 Task: Add Attachment from Google Drive to Card Card0000000339 in Board Board0000000085 in Workspace WS0000000029 in Trello. Add Cover Orange to Card Card0000000339 in Board Board0000000085 in Workspace WS0000000029 in Trello. Add "Add Label …" with "Title" Title0000000339 to Button Button0000000339 to Card Card0000000339 in Board Board0000000085 in Workspace WS0000000029 in Trello. Add Description DS0000000339 to Card Card0000000339 in Board Board0000000085 in Workspace WS0000000029 in Trello. Add Comment CM0000000339 to Card Card0000000339 in Board Board0000000085 in Workspace WS0000000029 in Trello
Action: Mouse moved to (83, 291)
Screenshot: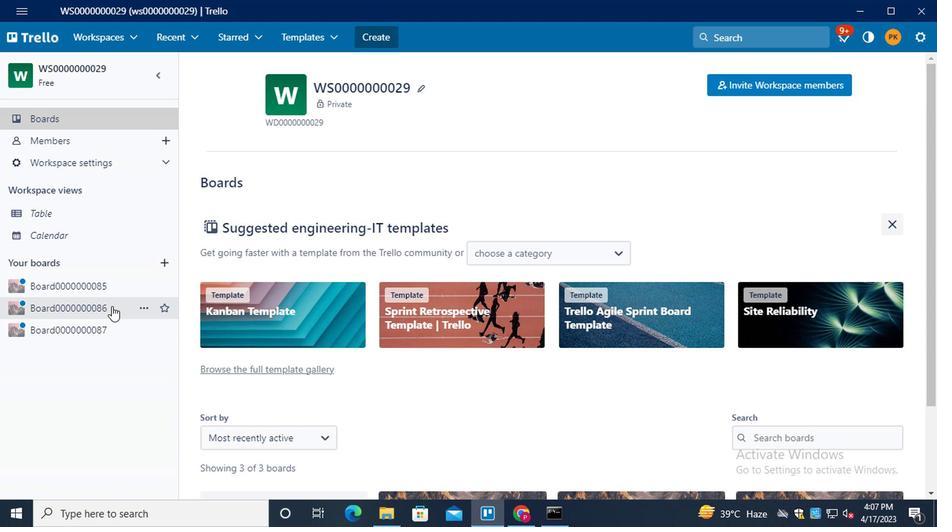 
Action: Mouse pressed left at (83, 291)
Screenshot: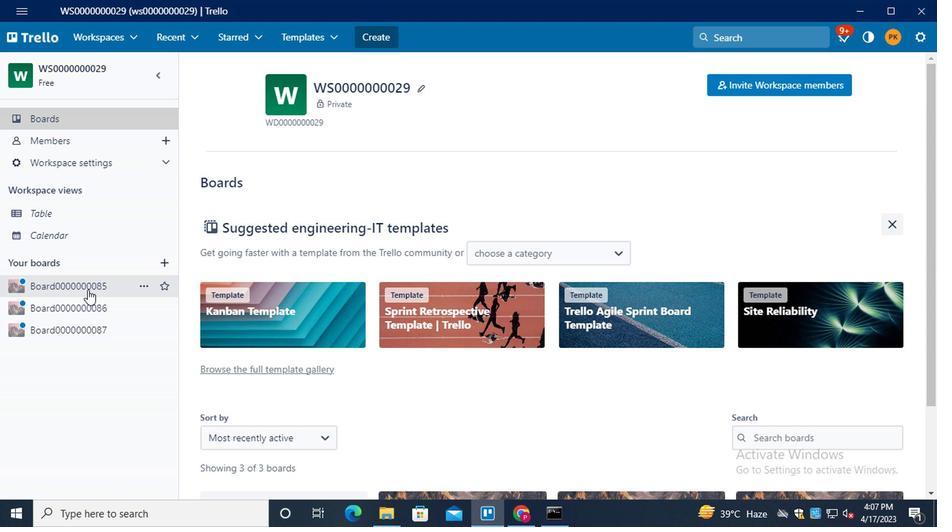 
Action: Mouse moved to (272, 392)
Screenshot: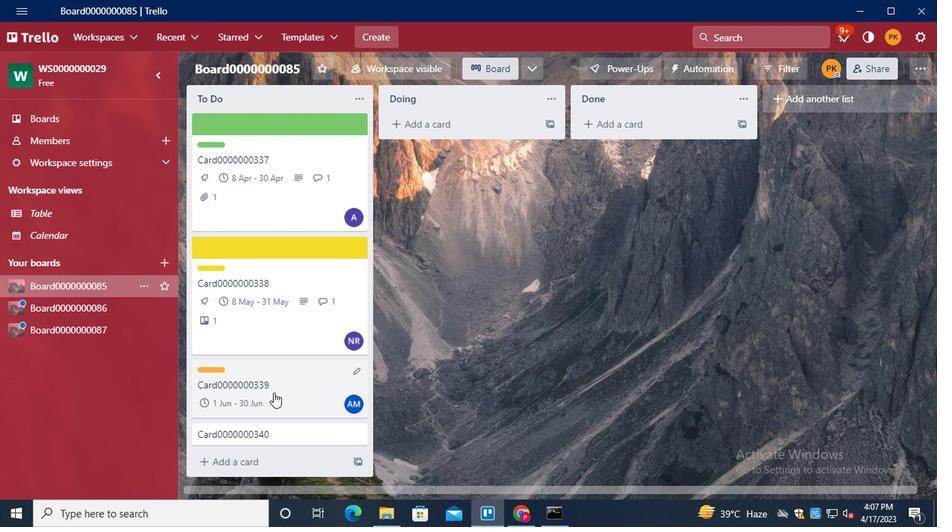 
Action: Mouse pressed left at (272, 392)
Screenshot: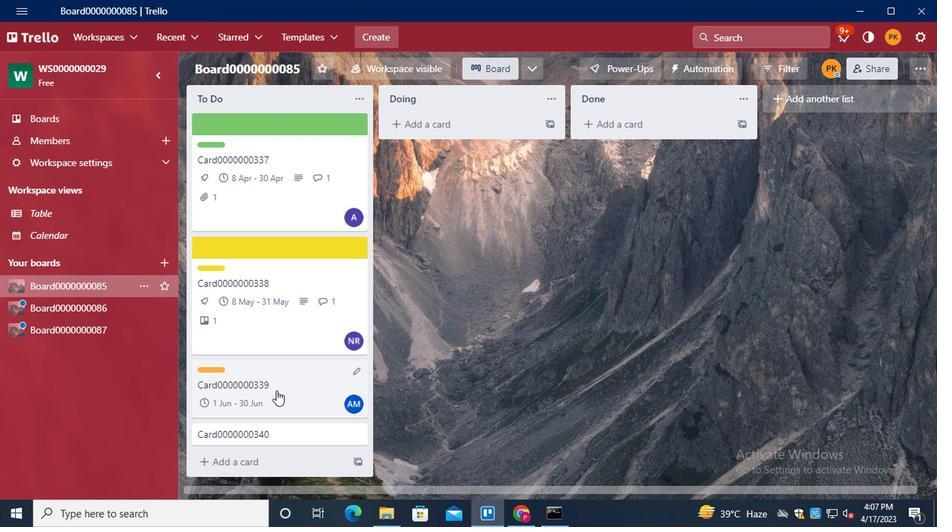 
Action: Mouse moved to (620, 243)
Screenshot: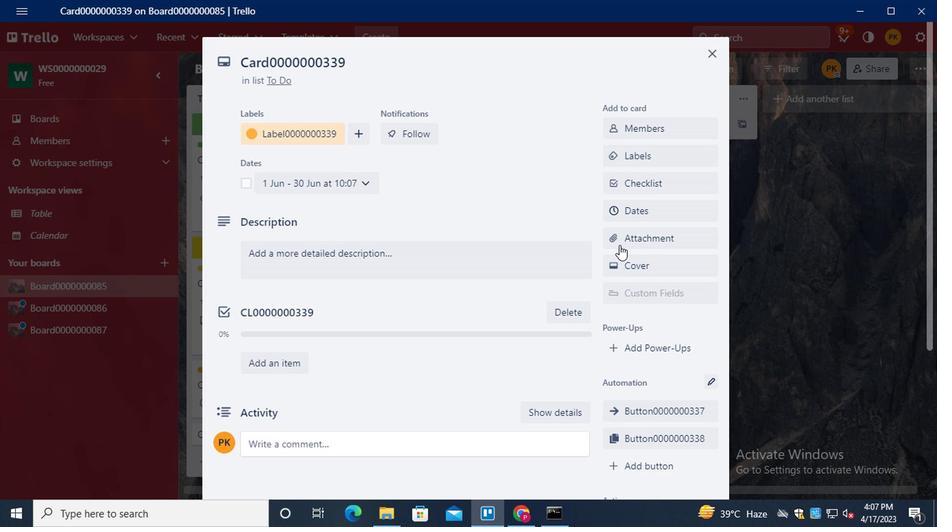 
Action: Mouse pressed left at (620, 243)
Screenshot: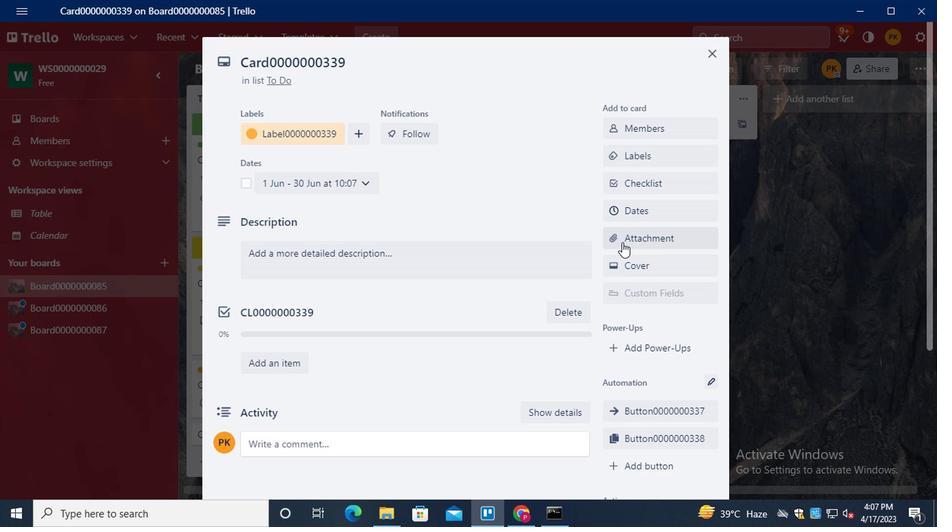 
Action: Mouse moved to (650, 167)
Screenshot: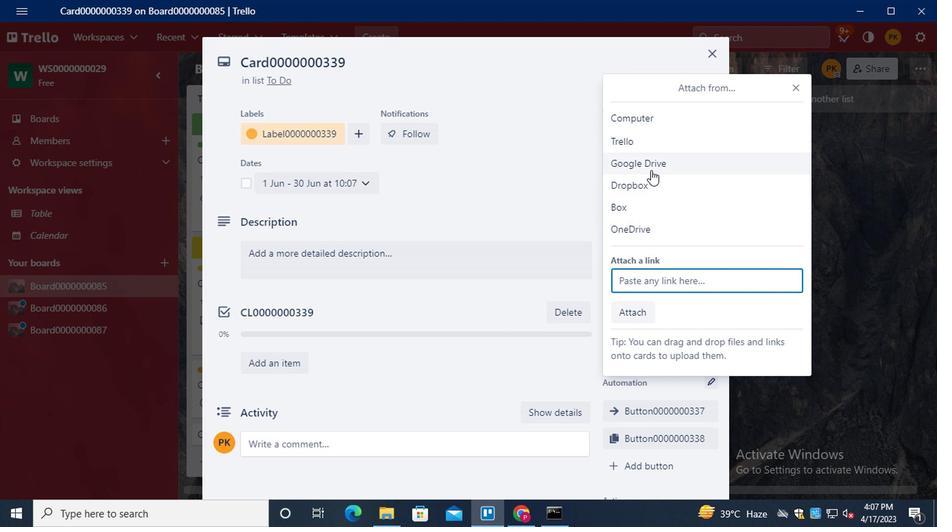 
Action: Mouse pressed left at (650, 167)
Screenshot: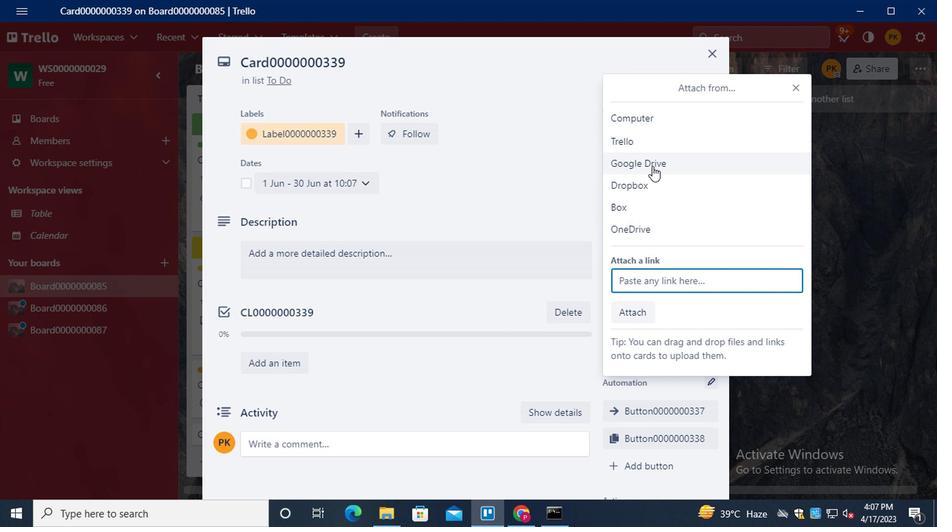 
Action: Mouse moved to (465, 300)
Screenshot: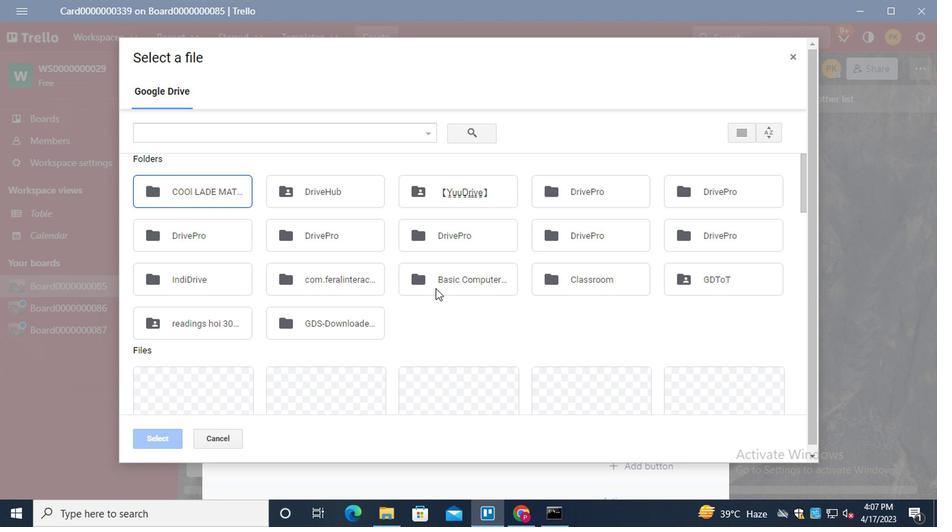 
Action: Mouse scrolled (465, 299) with delta (0, 0)
Screenshot: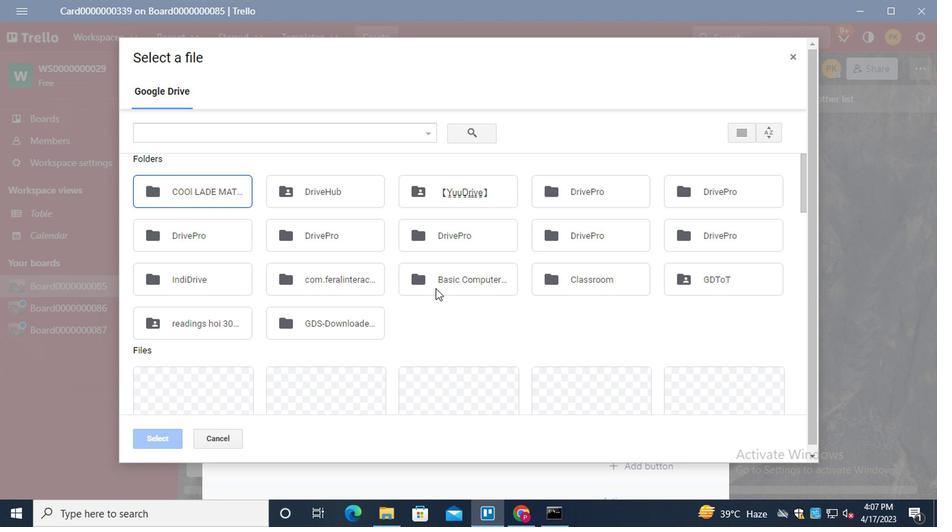 
Action: Mouse moved to (482, 308)
Screenshot: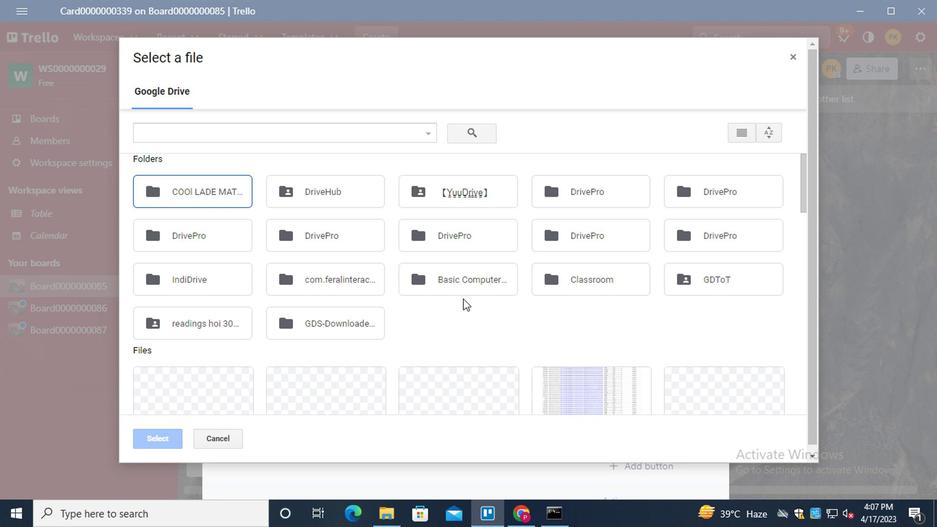 
Action: Mouse scrolled (482, 307) with delta (0, 0)
Screenshot: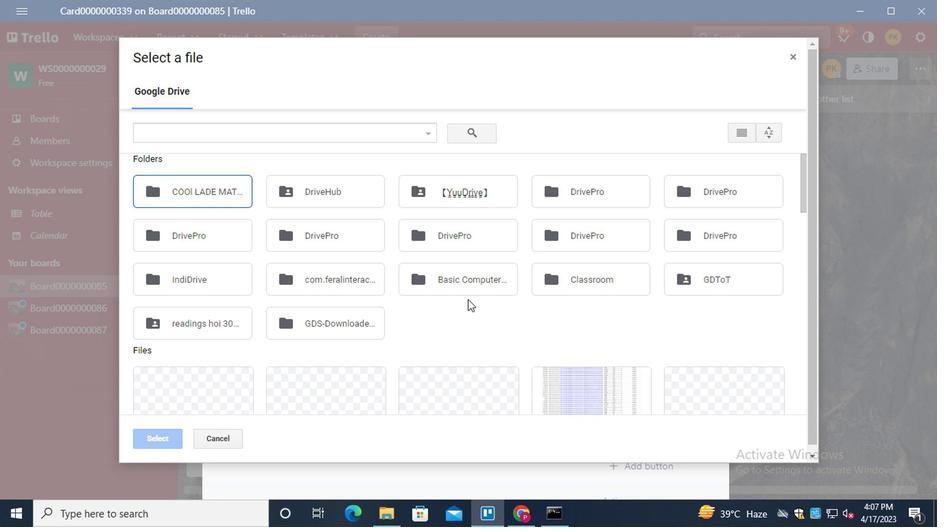 
Action: Mouse moved to (485, 311)
Screenshot: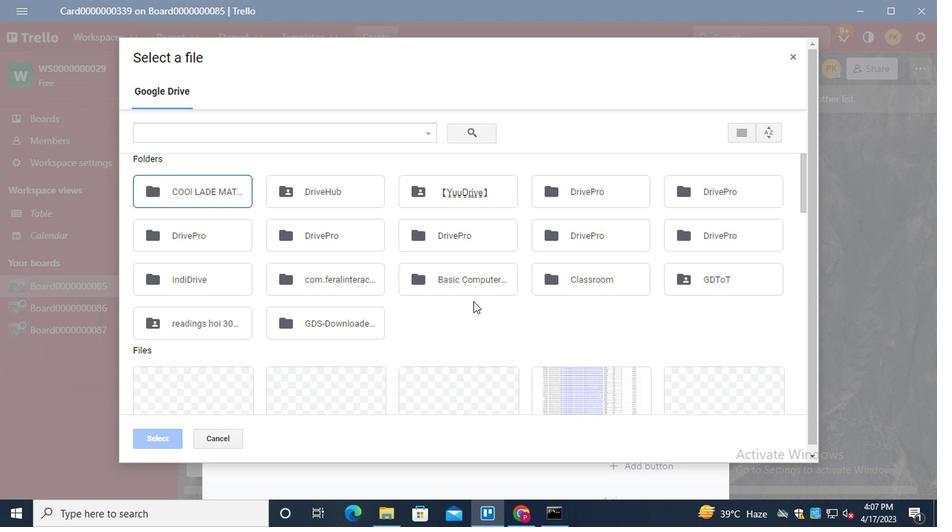 
Action: Mouse scrolled (485, 310) with delta (0, 0)
Screenshot: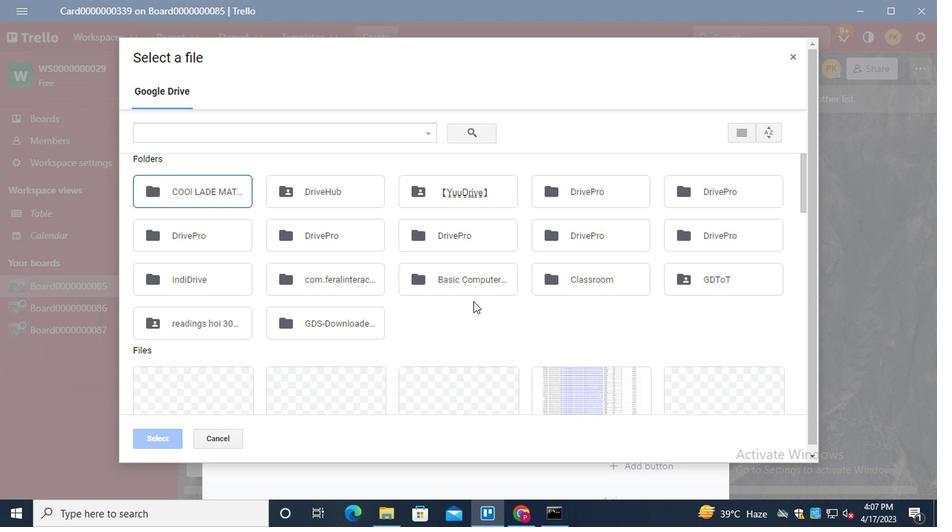 
Action: Mouse moved to (491, 314)
Screenshot: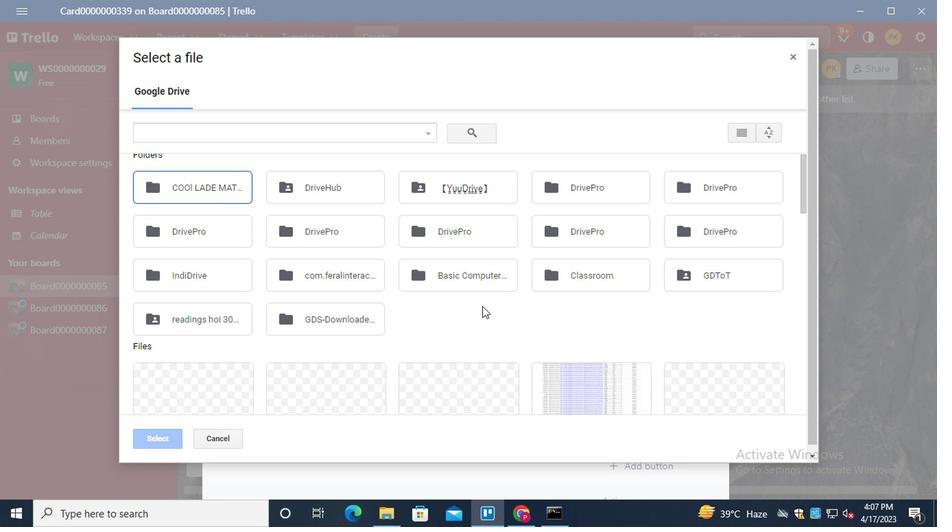 
Action: Mouse scrolled (491, 314) with delta (0, 0)
Screenshot: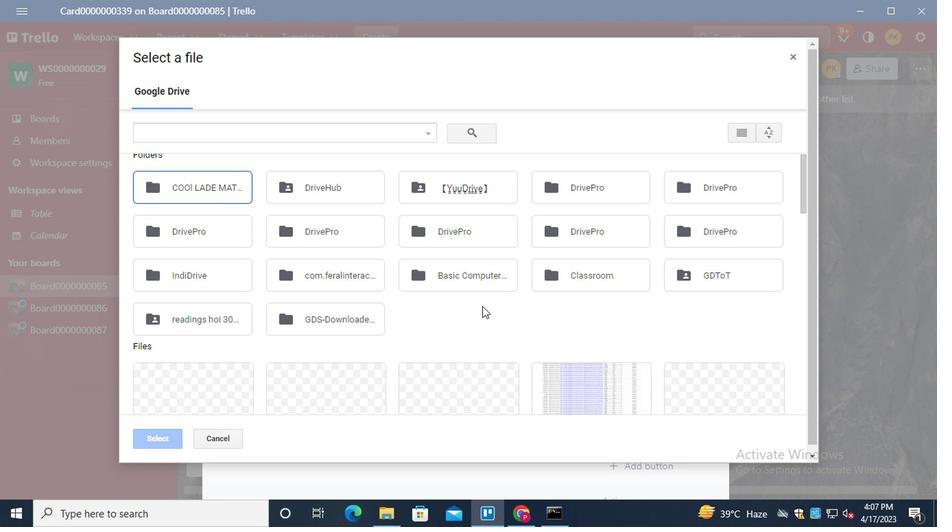 
Action: Mouse moved to (711, 333)
Screenshot: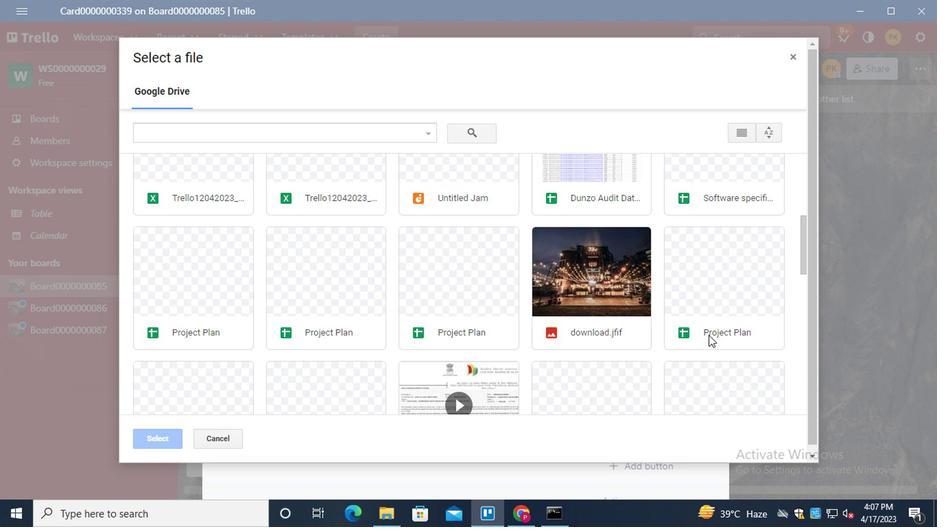 
Action: Mouse pressed left at (711, 333)
Screenshot: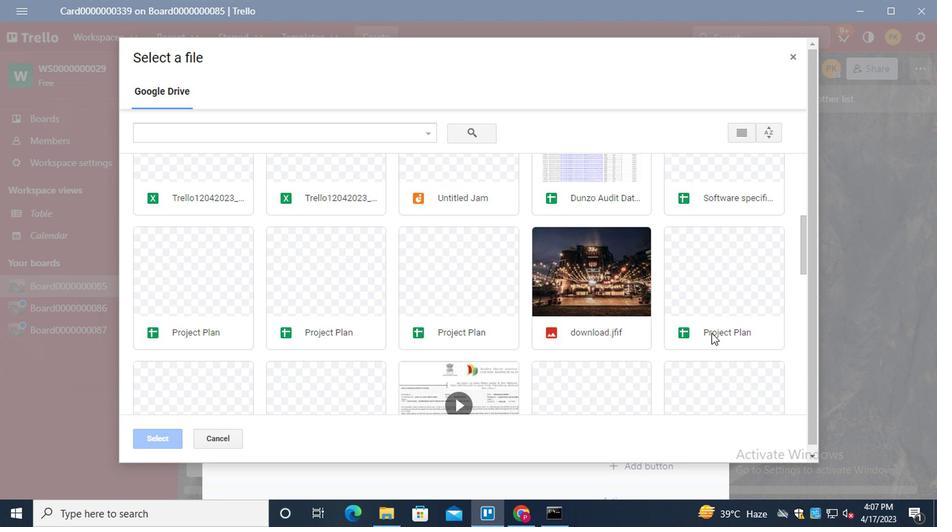 
Action: Mouse moved to (148, 439)
Screenshot: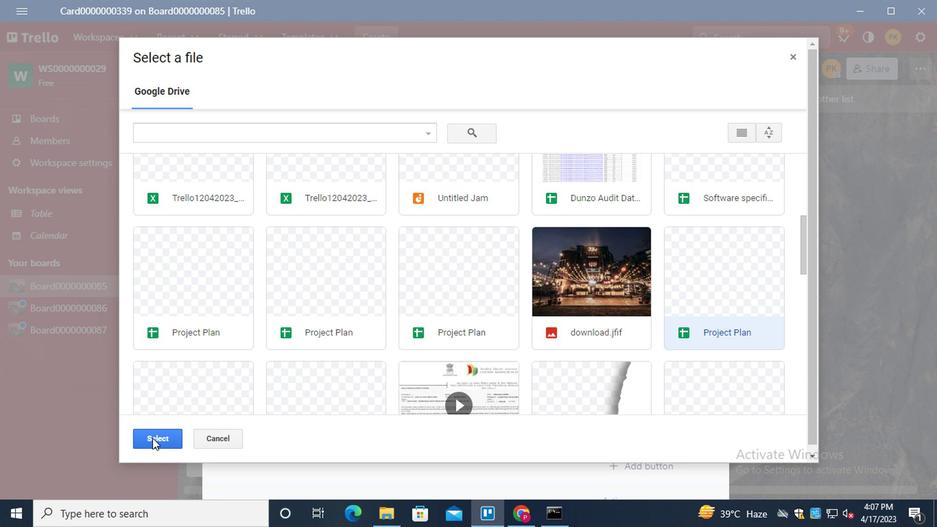 
Action: Mouse pressed left at (148, 439)
Screenshot: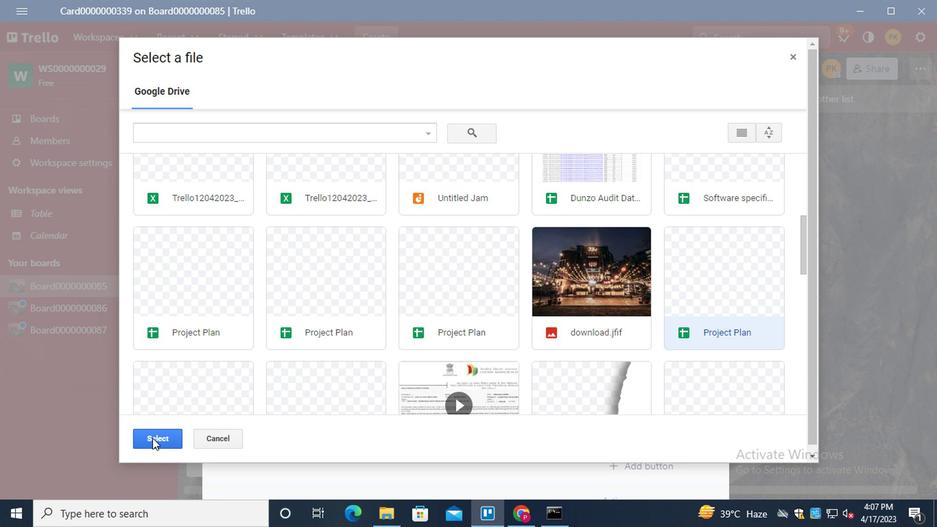 
Action: Mouse moved to (637, 269)
Screenshot: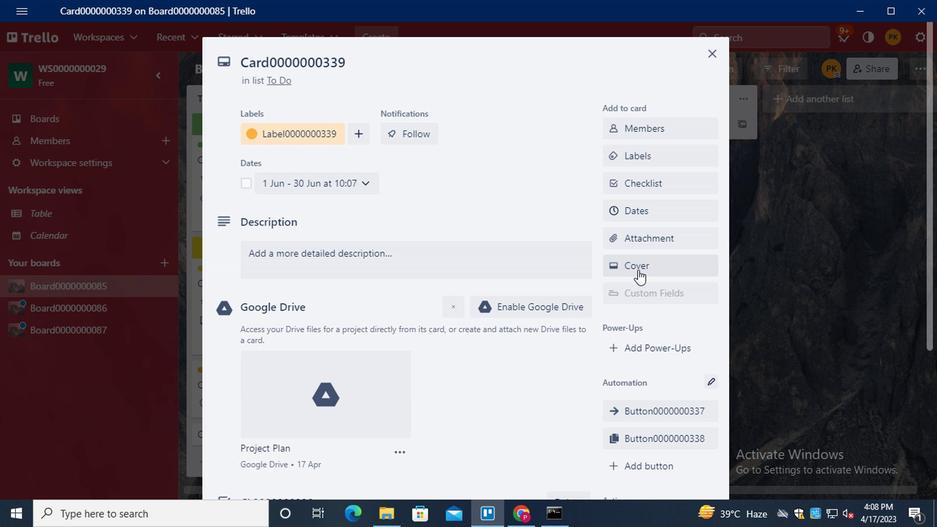 
Action: Mouse pressed left at (637, 269)
Screenshot: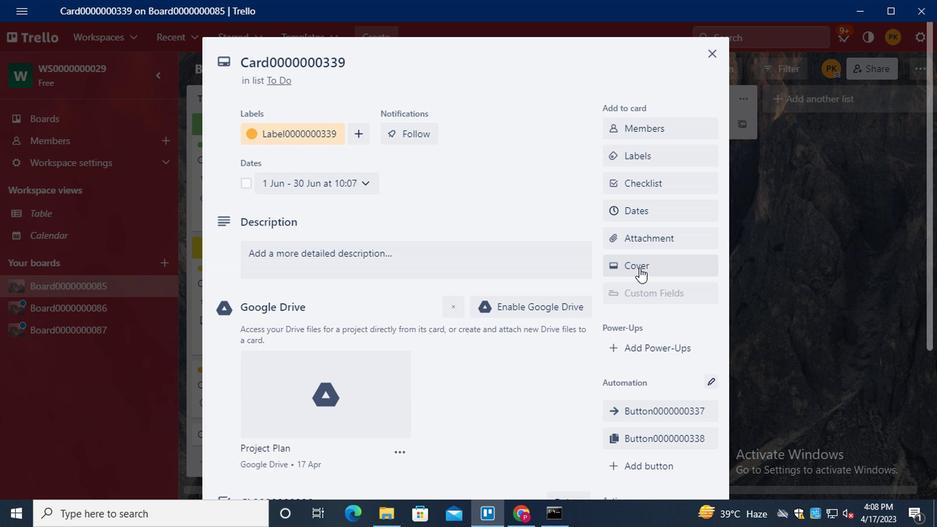 
Action: Mouse moved to (719, 226)
Screenshot: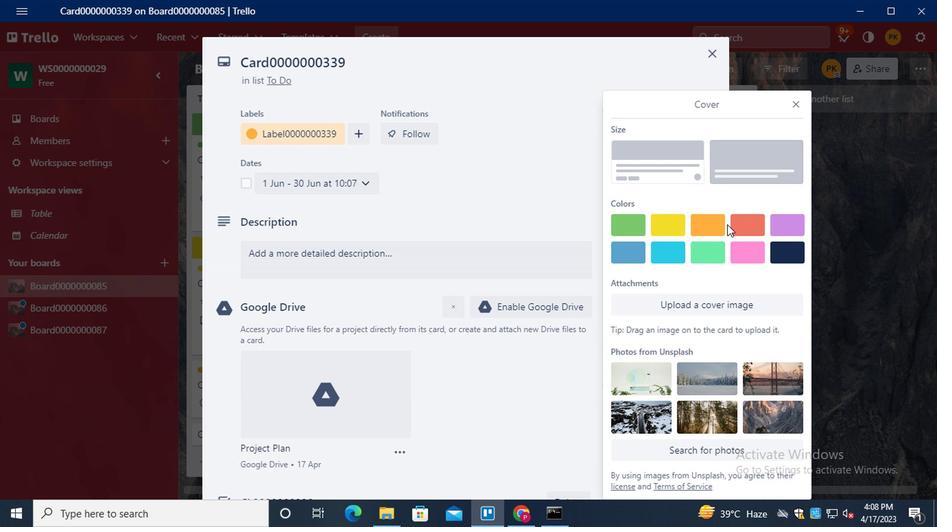
Action: Mouse pressed left at (719, 226)
Screenshot: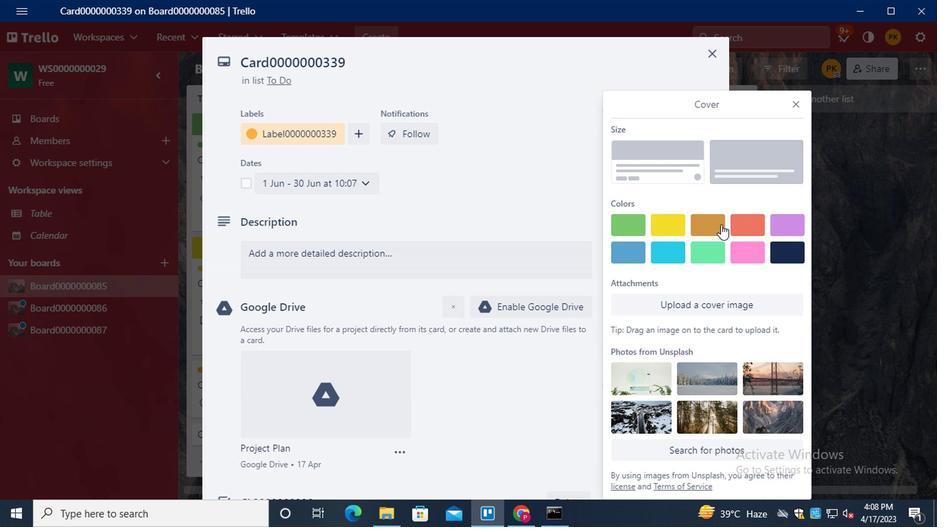 
Action: Mouse moved to (793, 81)
Screenshot: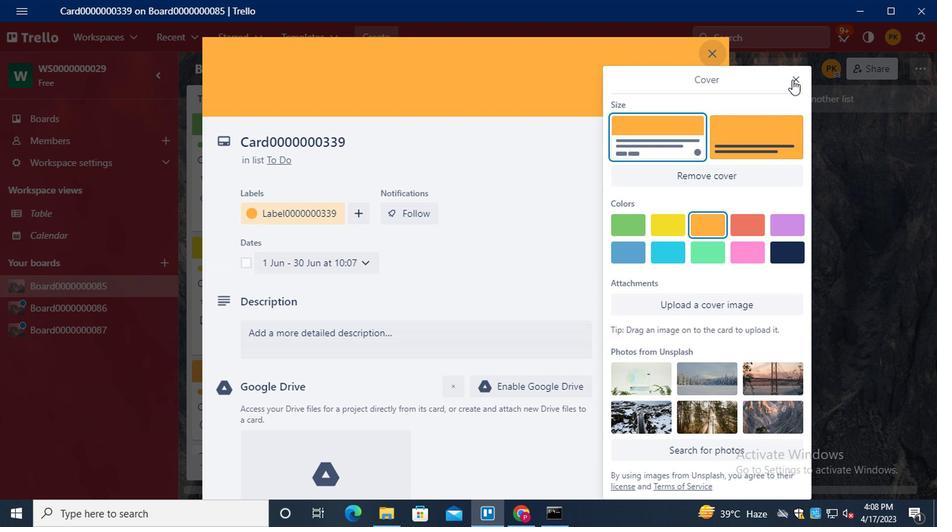 
Action: Mouse pressed left at (793, 81)
Screenshot: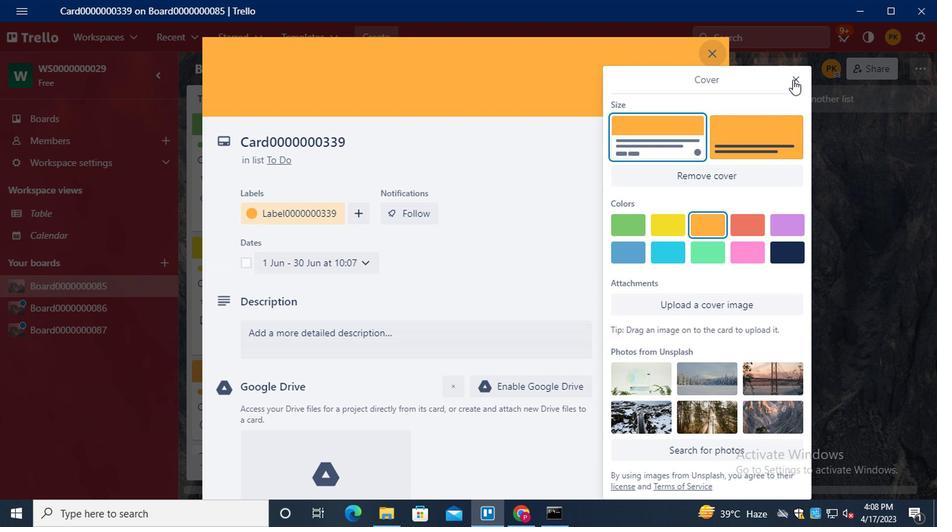 
Action: Mouse moved to (660, 306)
Screenshot: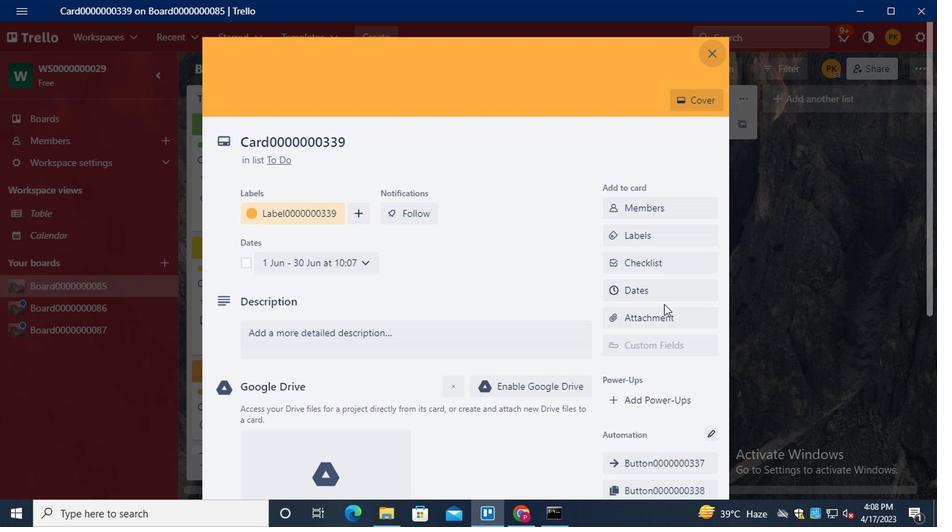 
Action: Mouse scrolled (660, 306) with delta (0, 0)
Screenshot: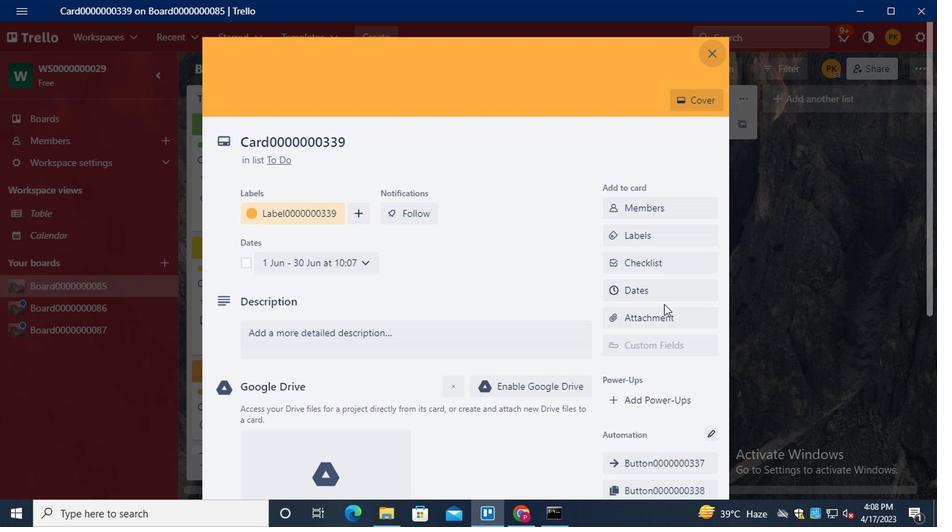 
Action: Mouse scrolled (660, 306) with delta (0, 0)
Screenshot: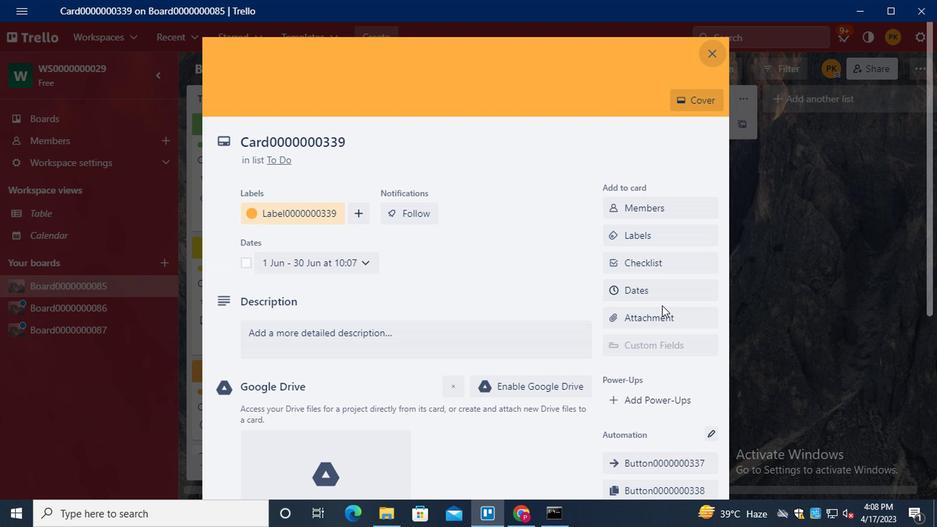 
Action: Mouse scrolled (660, 306) with delta (0, 0)
Screenshot: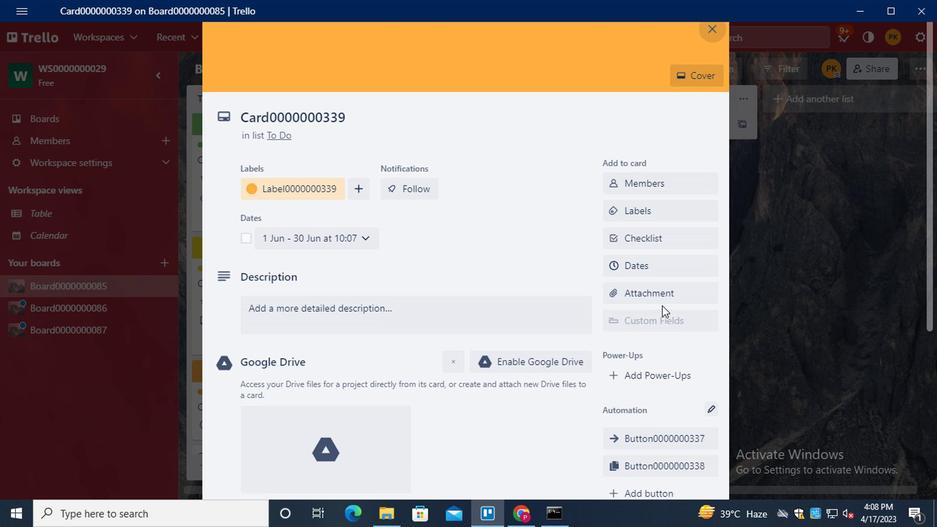 
Action: Mouse moved to (635, 318)
Screenshot: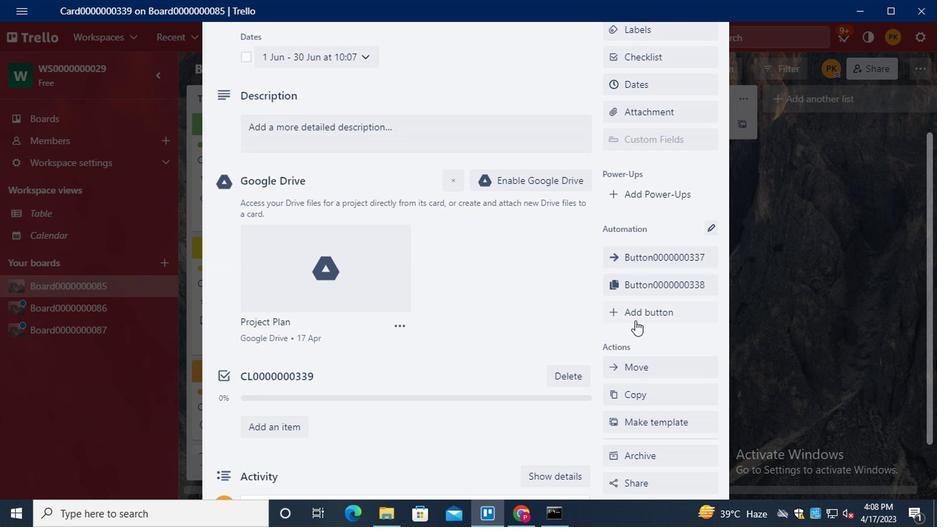 
Action: Mouse pressed left at (635, 318)
Screenshot: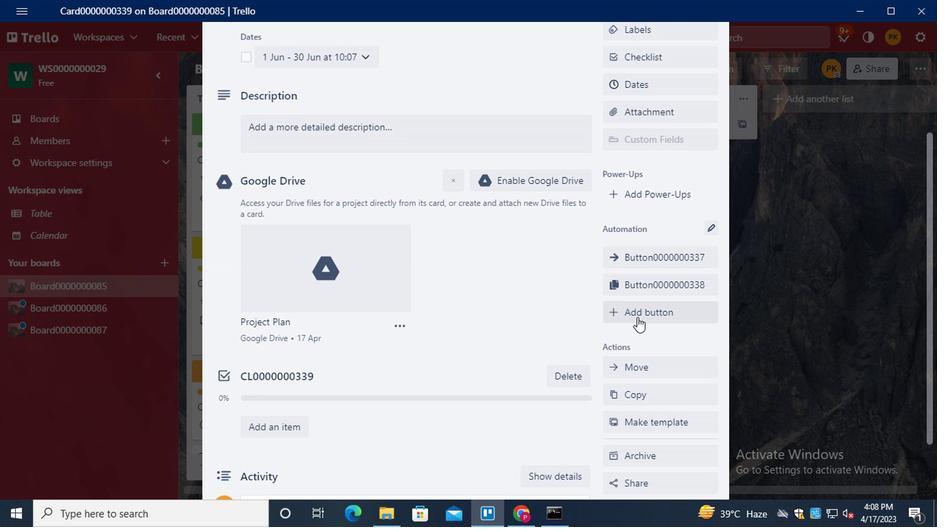 
Action: Mouse moved to (669, 182)
Screenshot: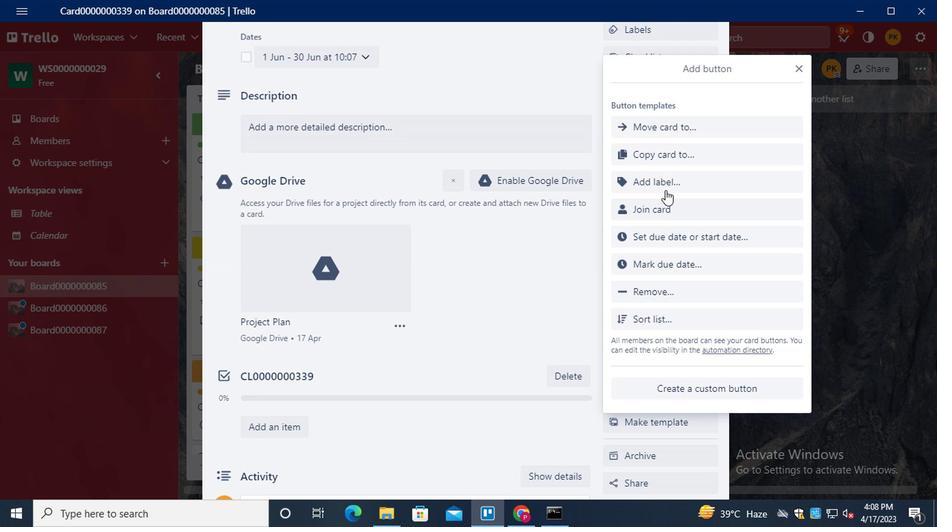 
Action: Mouse pressed left at (669, 182)
Screenshot: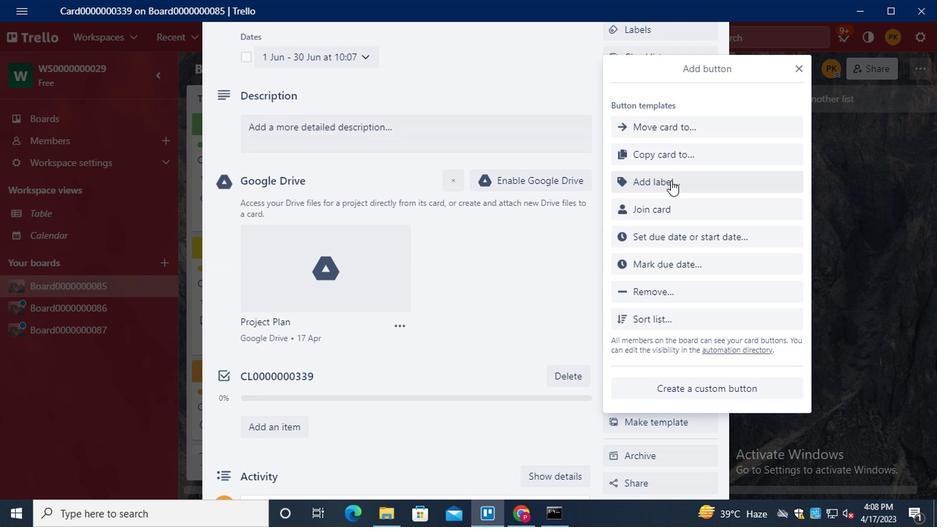 
Action: Mouse moved to (674, 203)
Screenshot: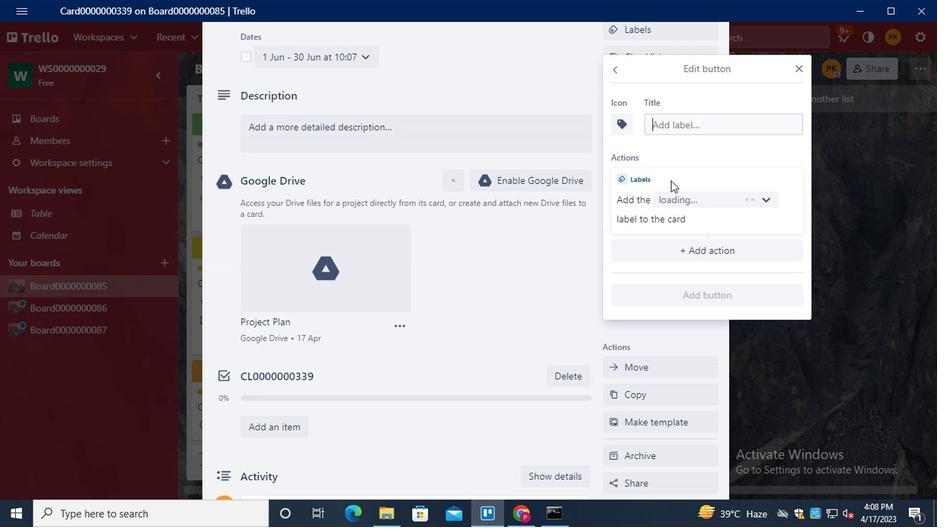 
Action: Key pressed <Key.shift>TITLE0000000339
Screenshot: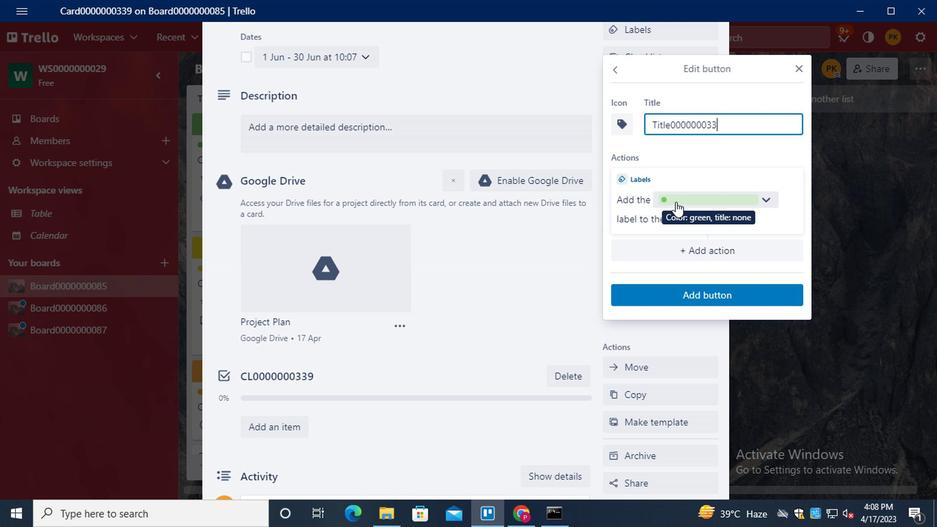 
Action: Mouse moved to (680, 297)
Screenshot: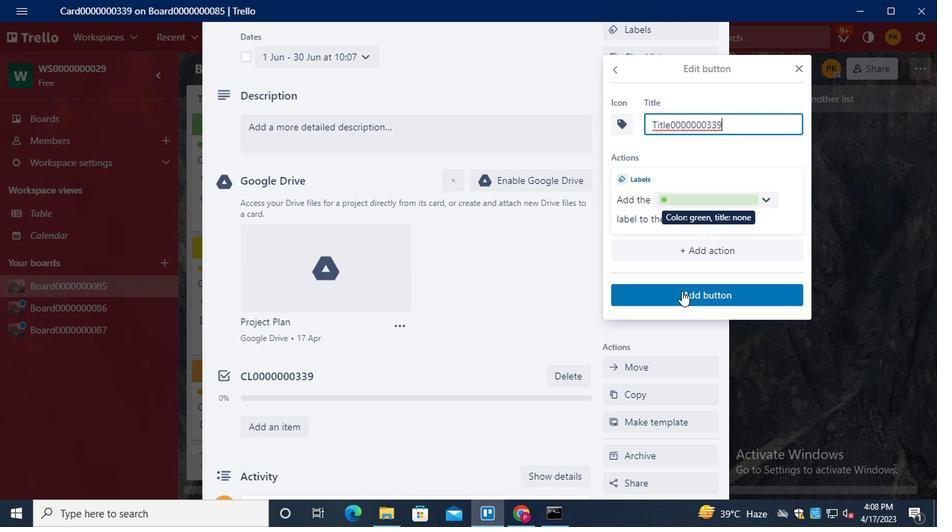 
Action: Mouse pressed left at (680, 297)
Screenshot: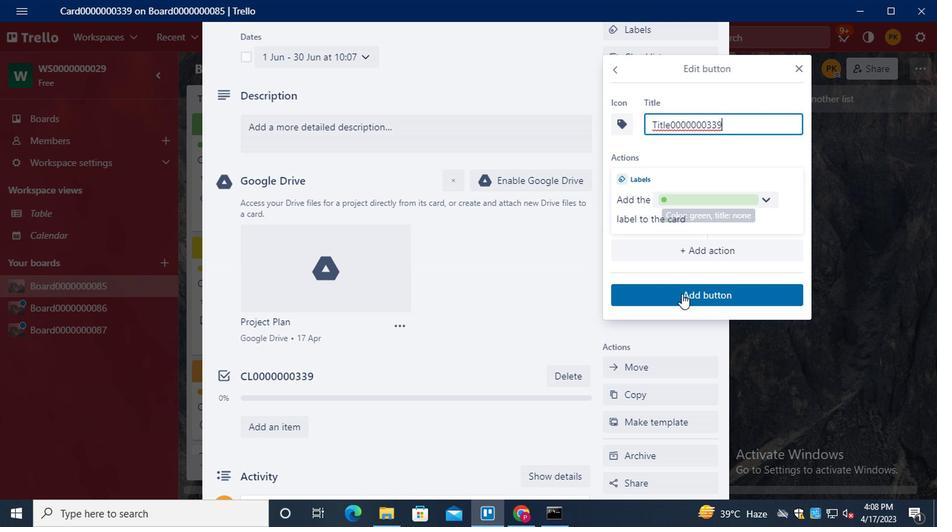 
Action: Mouse moved to (426, 136)
Screenshot: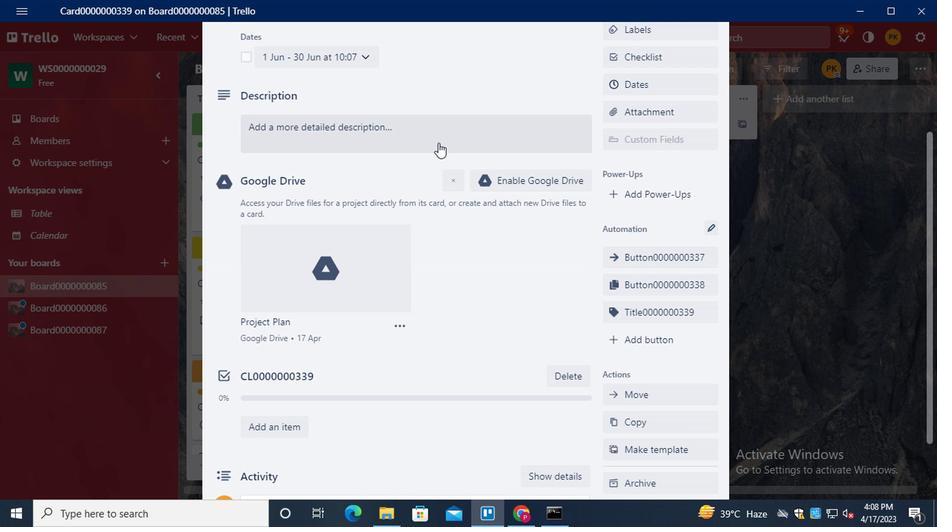 
Action: Mouse pressed left at (426, 136)
Screenshot: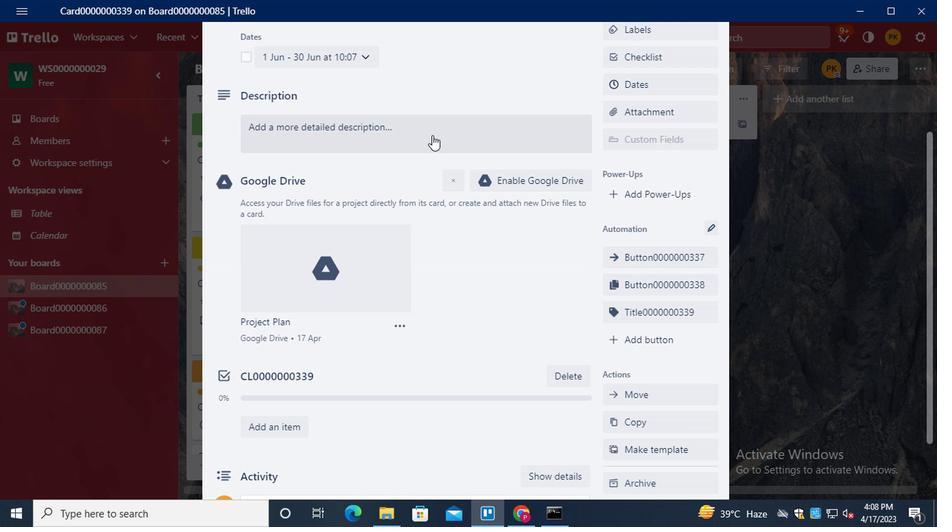 
Action: Key pressed <Key.shift>DS0000000339
Screenshot: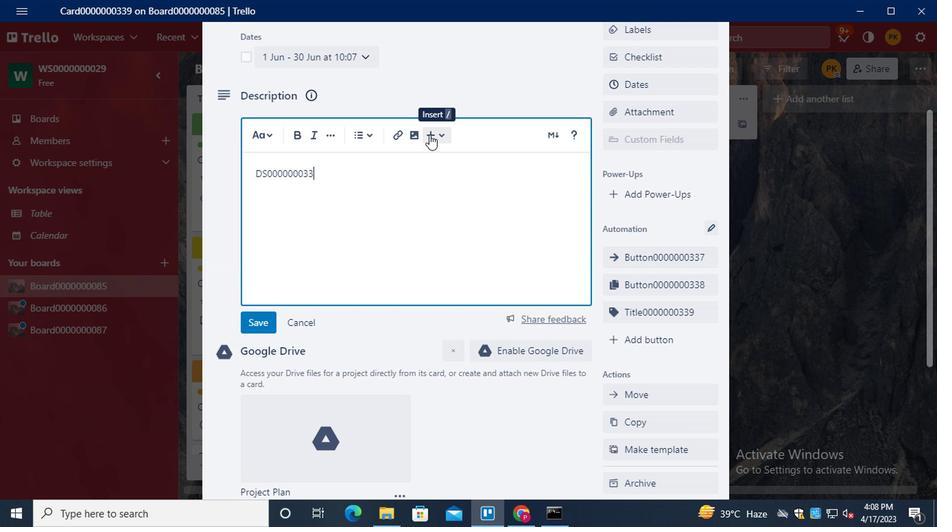 
Action: Mouse moved to (258, 319)
Screenshot: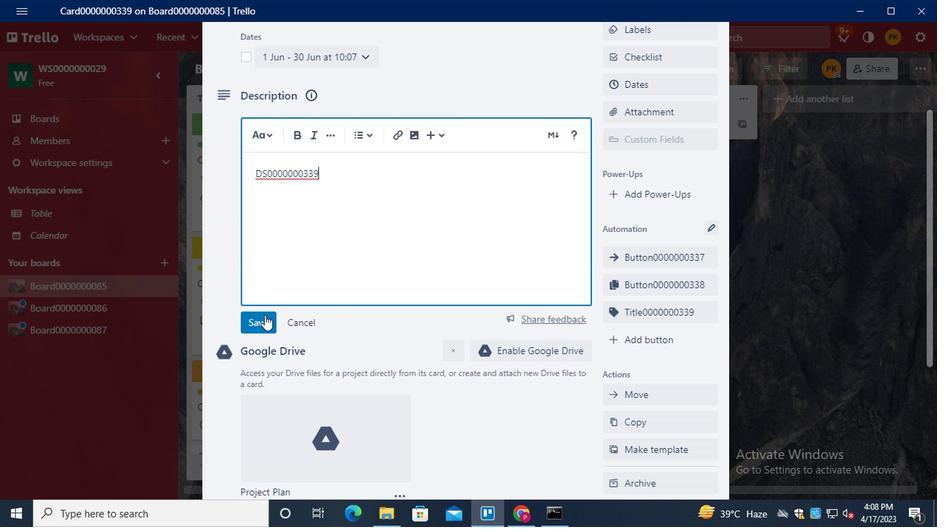 
Action: Mouse pressed left at (258, 319)
Screenshot: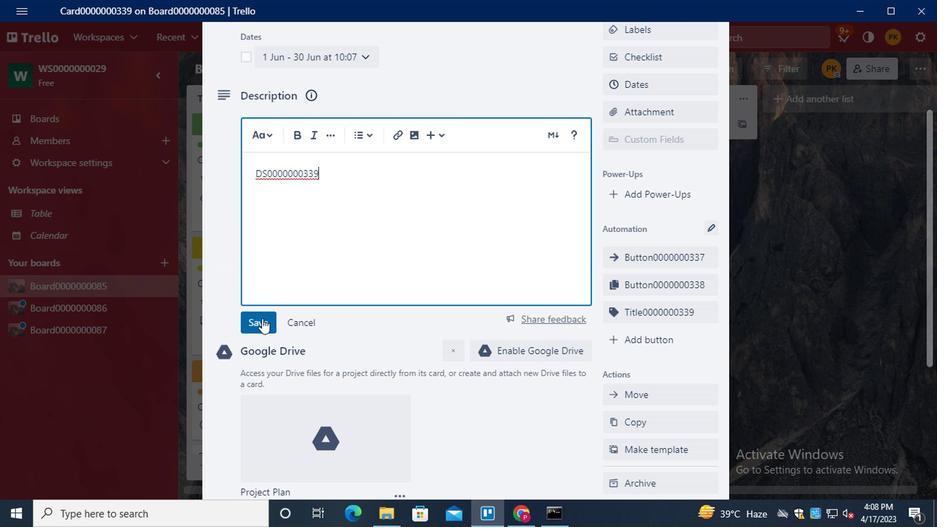 
Action: Mouse moved to (334, 288)
Screenshot: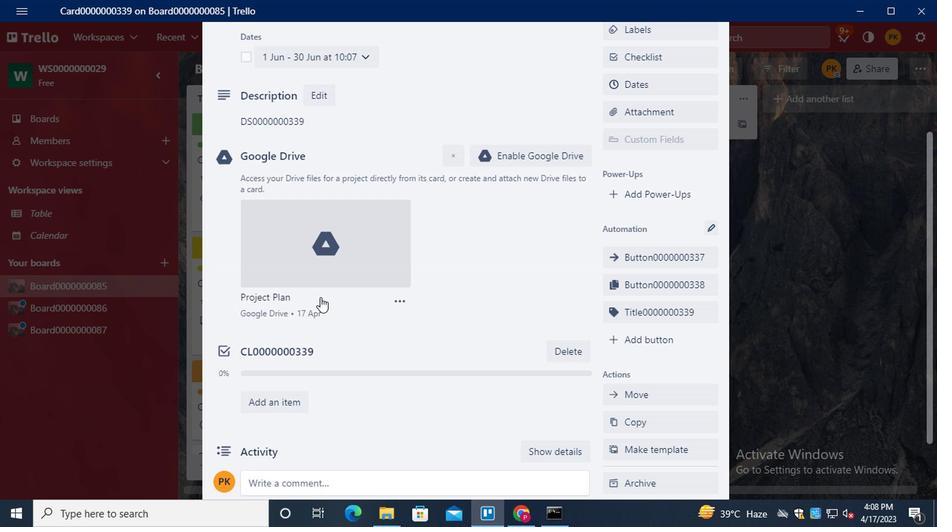 
Action: Mouse scrolled (334, 287) with delta (0, 0)
Screenshot: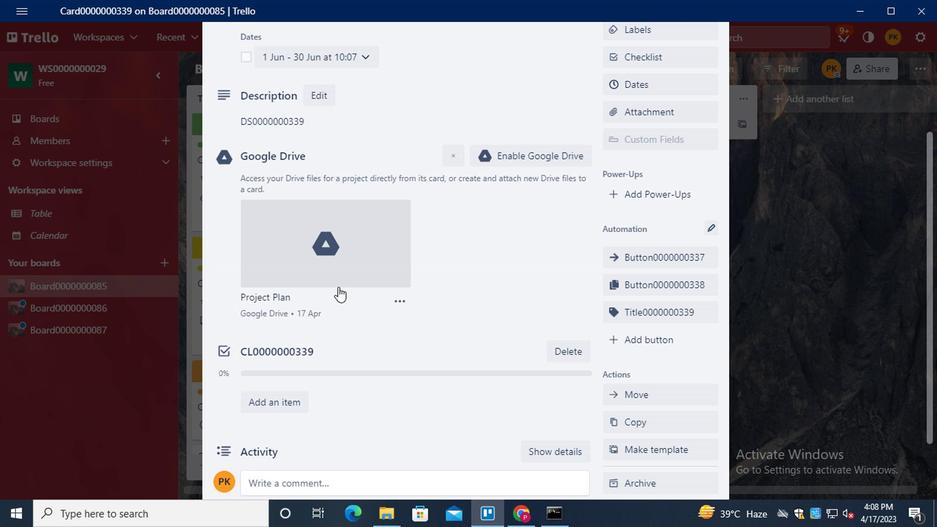 
Action: Mouse scrolled (334, 287) with delta (0, 0)
Screenshot: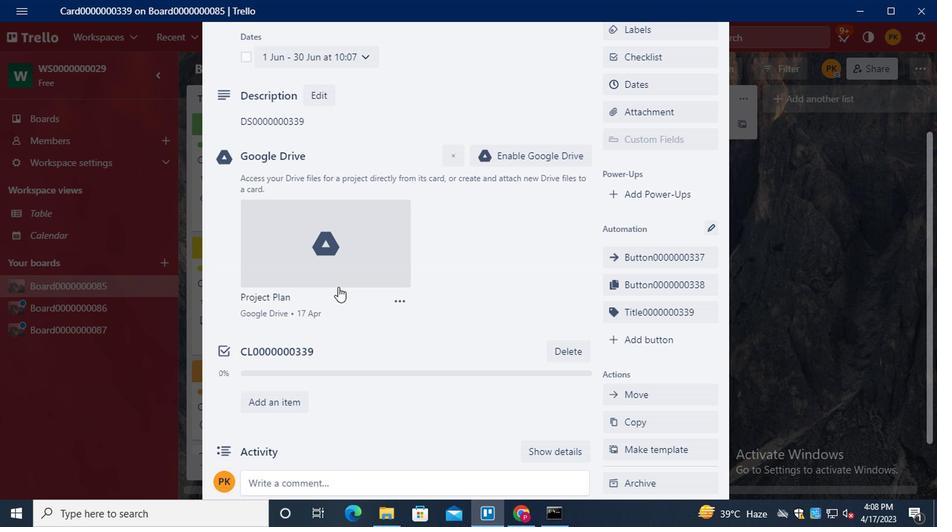 
Action: Mouse moved to (332, 295)
Screenshot: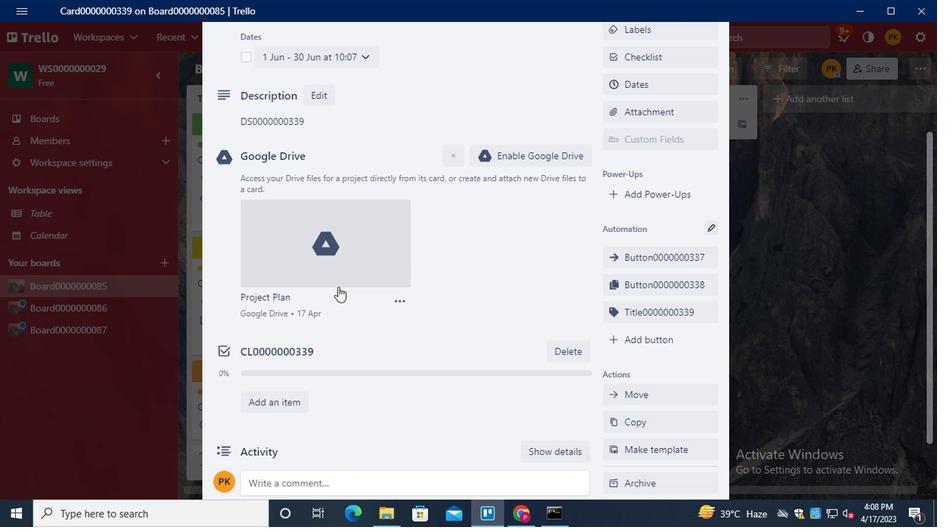 
Action: Mouse scrolled (332, 295) with delta (0, 0)
Screenshot: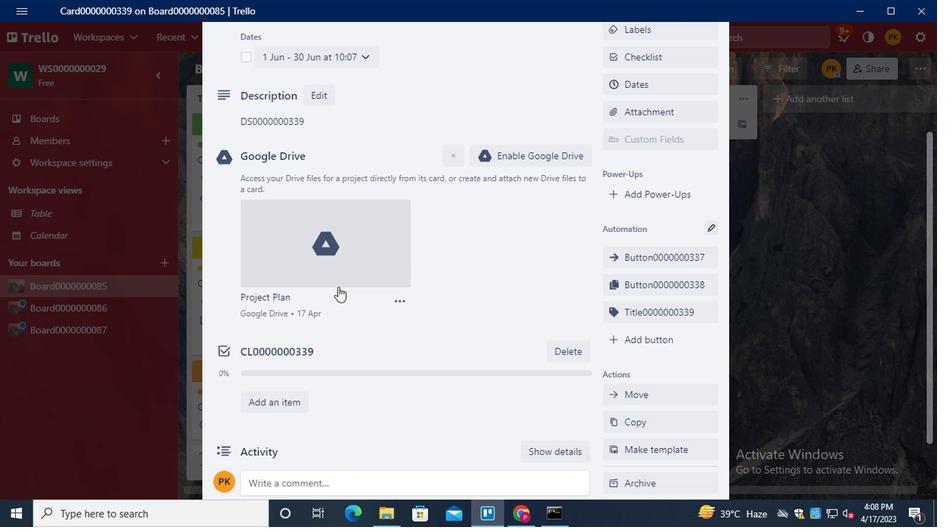 
Action: Mouse moved to (319, 388)
Screenshot: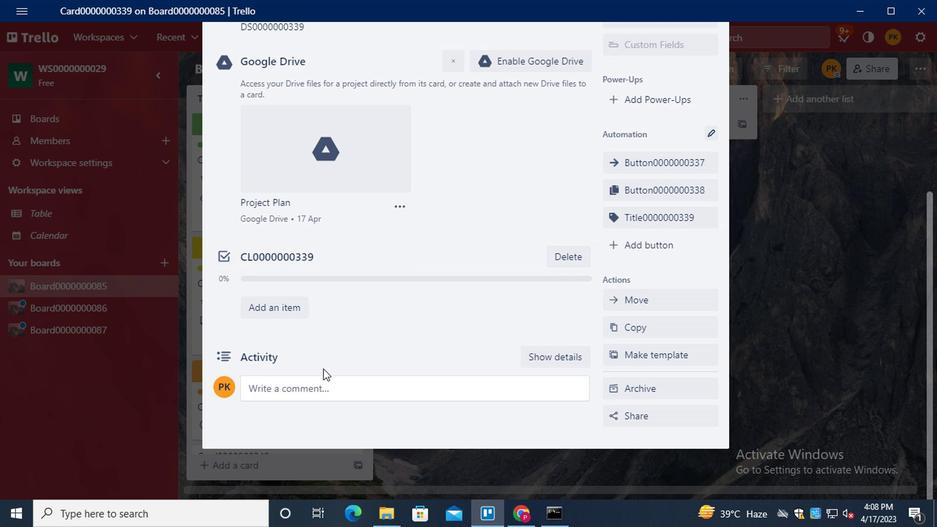 
Action: Mouse pressed left at (319, 388)
Screenshot: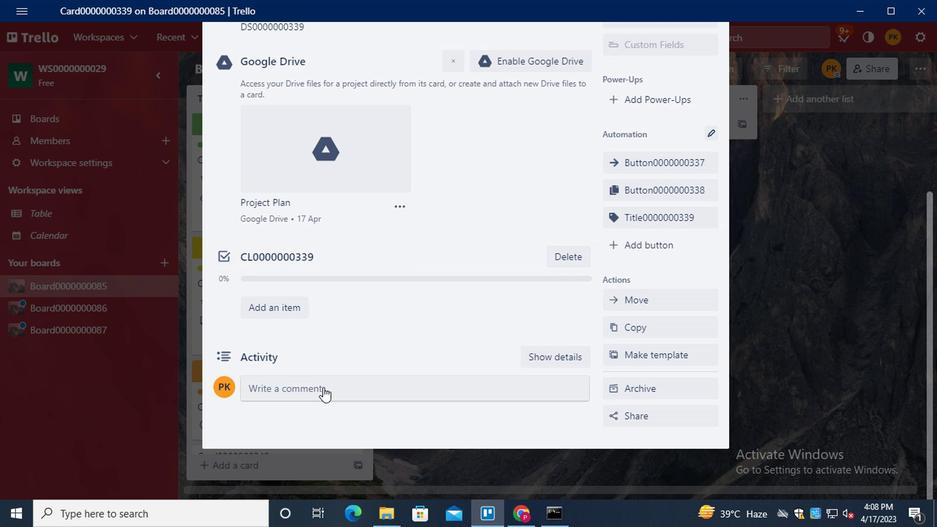 
Action: Key pressed <Key.shift><Key.shift><Key.shift><Key.shift><Key.shift><Key.shift><Key.shift><Key.shift>CM0000000339
Screenshot: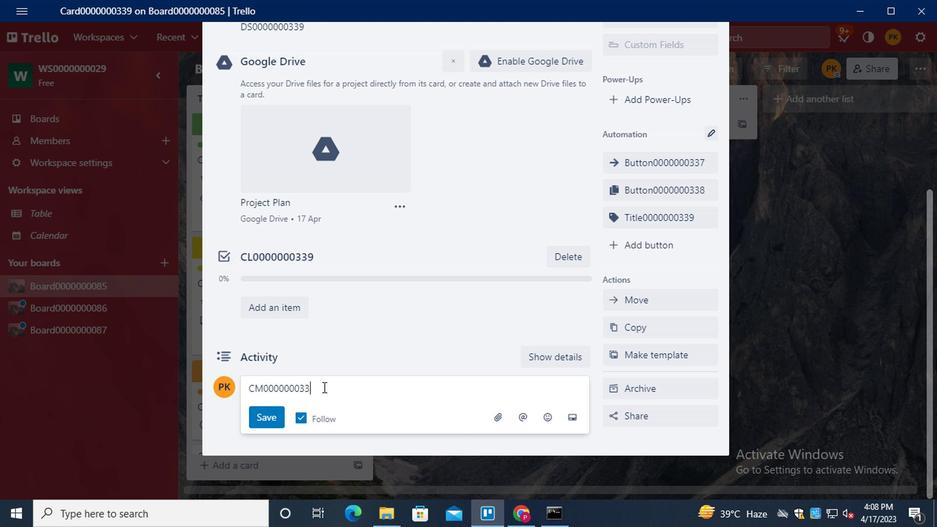 
Action: Mouse moved to (261, 420)
Screenshot: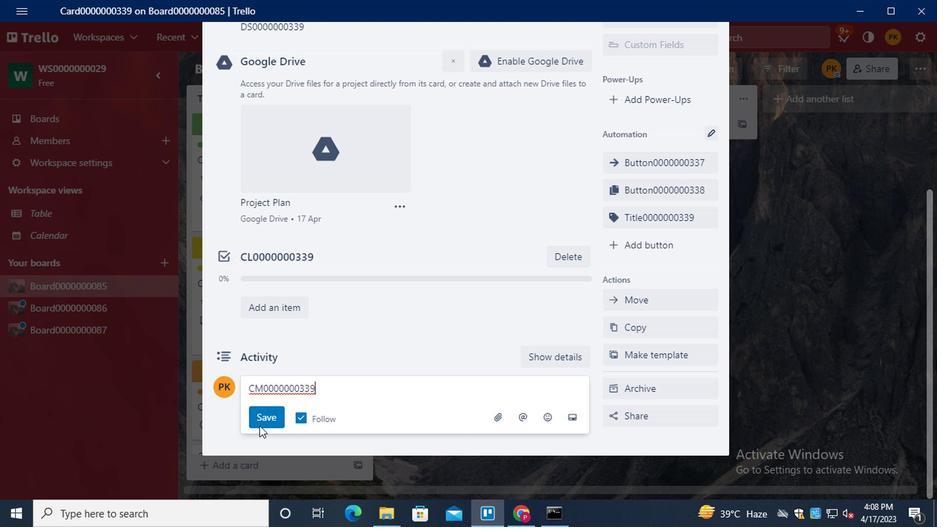 
Action: Mouse pressed left at (261, 420)
Screenshot: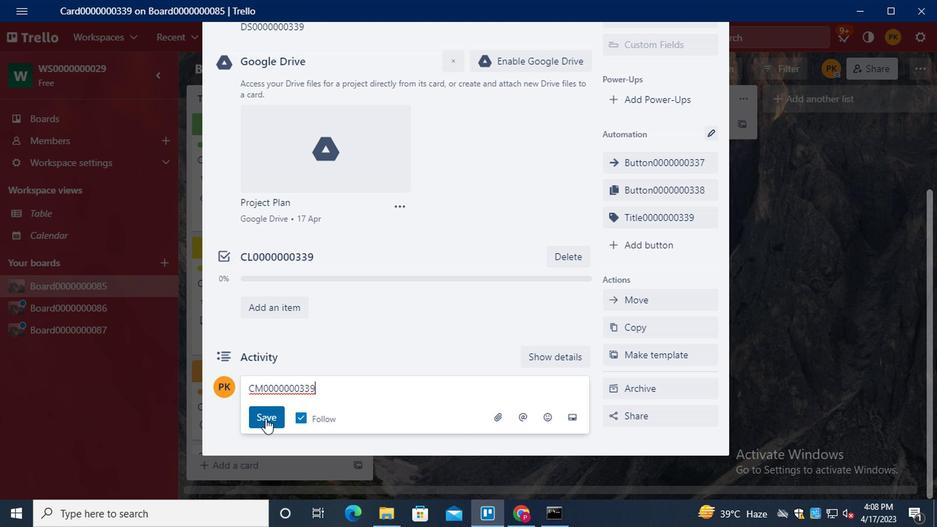
Action: Mouse moved to (377, 328)
Screenshot: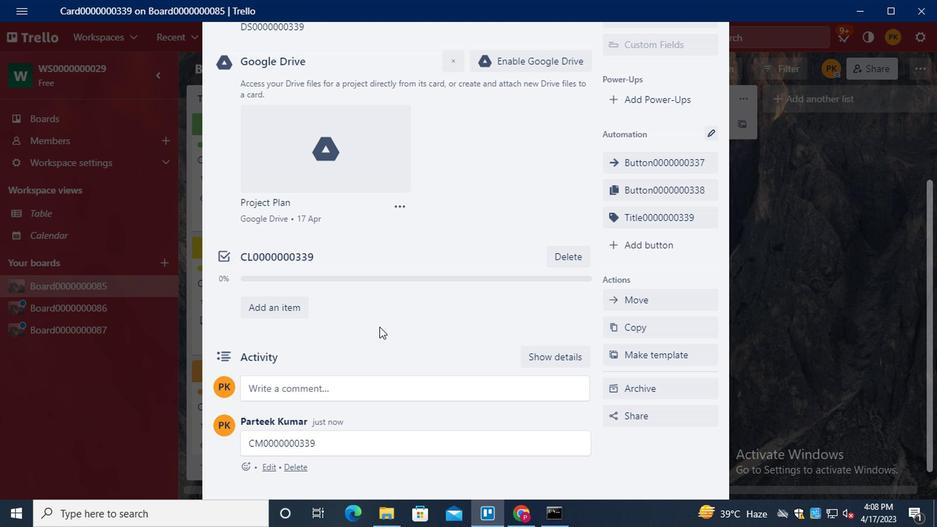 
Action: Mouse scrolled (377, 328) with delta (0, 0)
Screenshot: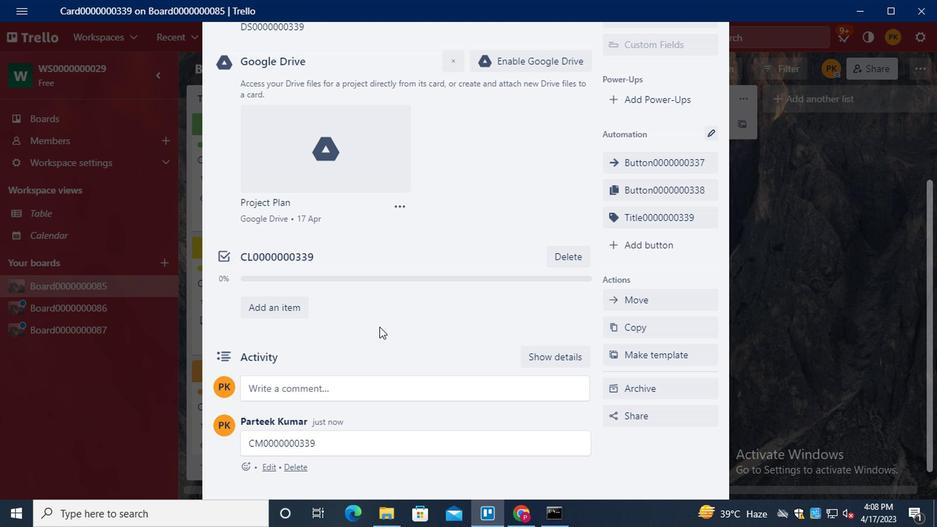 
Action: Mouse scrolled (377, 328) with delta (0, 0)
Screenshot: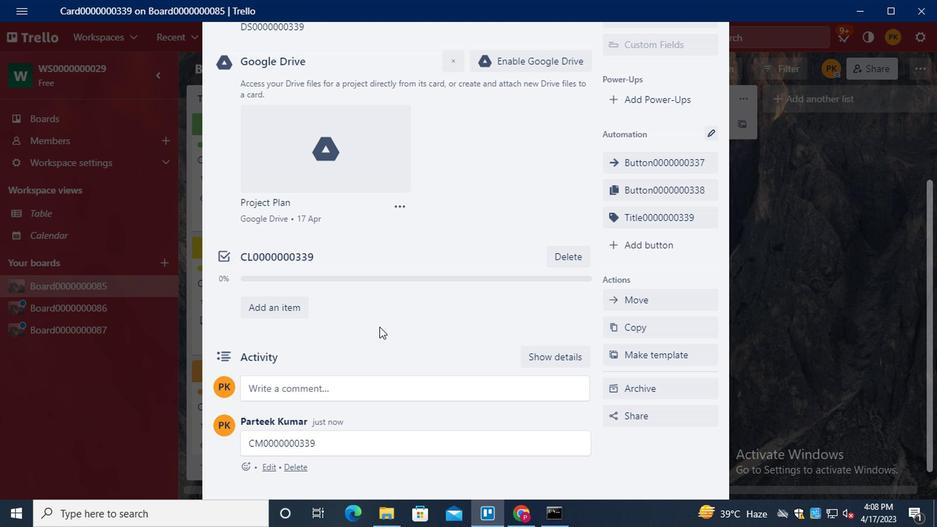 
Action: Mouse scrolled (377, 328) with delta (0, 0)
Screenshot: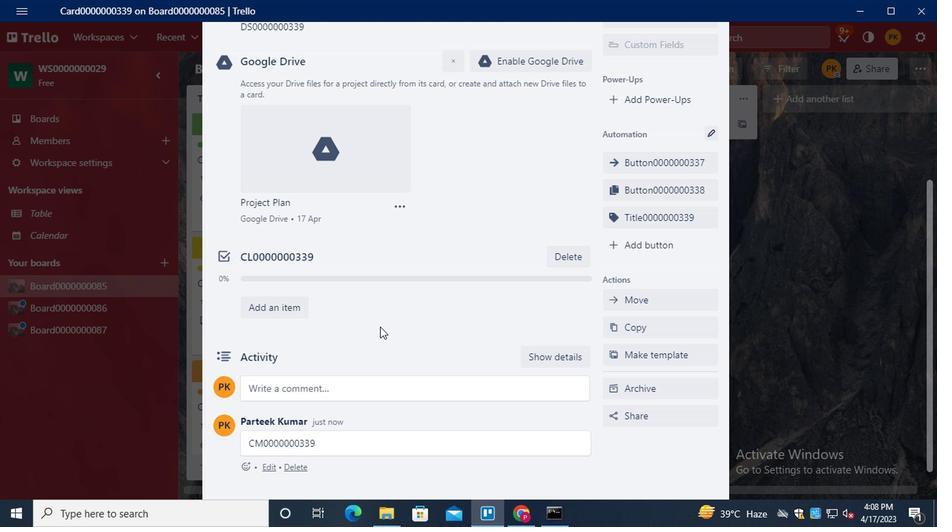 
Action: Mouse scrolled (377, 328) with delta (0, 0)
Screenshot: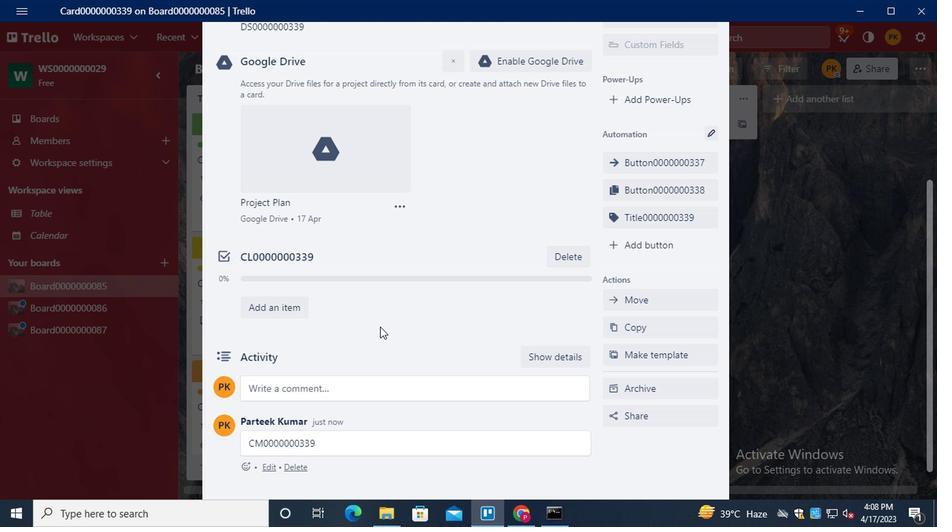 
Action: Mouse scrolled (377, 328) with delta (0, 0)
Screenshot: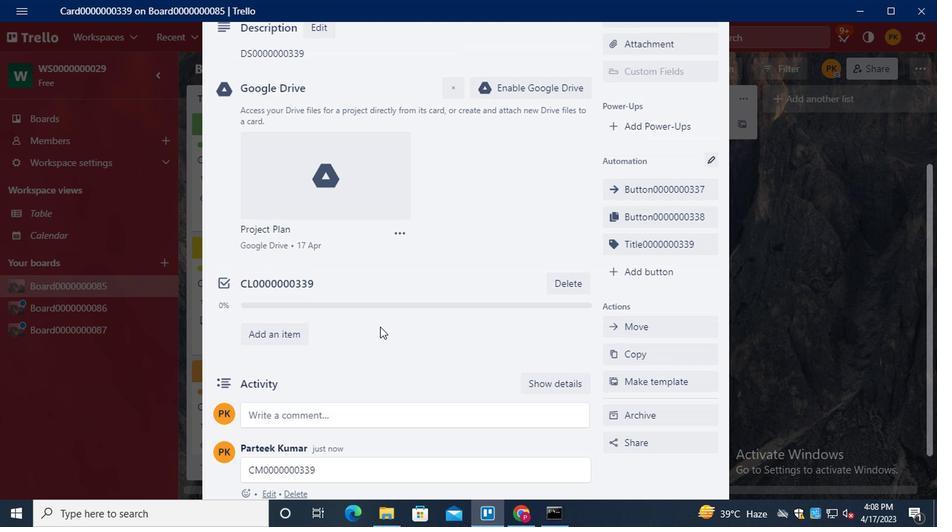 
Action: Mouse scrolled (377, 328) with delta (0, 0)
Screenshot: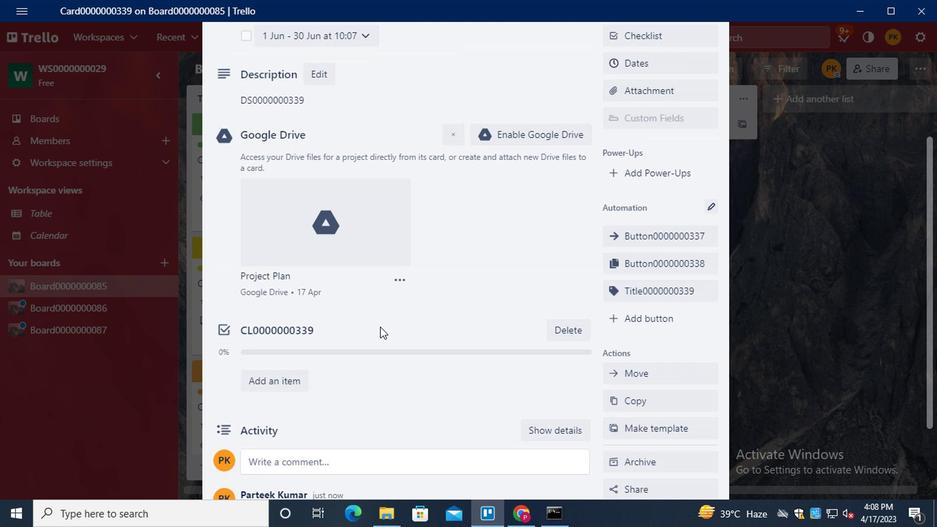
Action: Mouse scrolled (377, 328) with delta (0, 0)
Screenshot: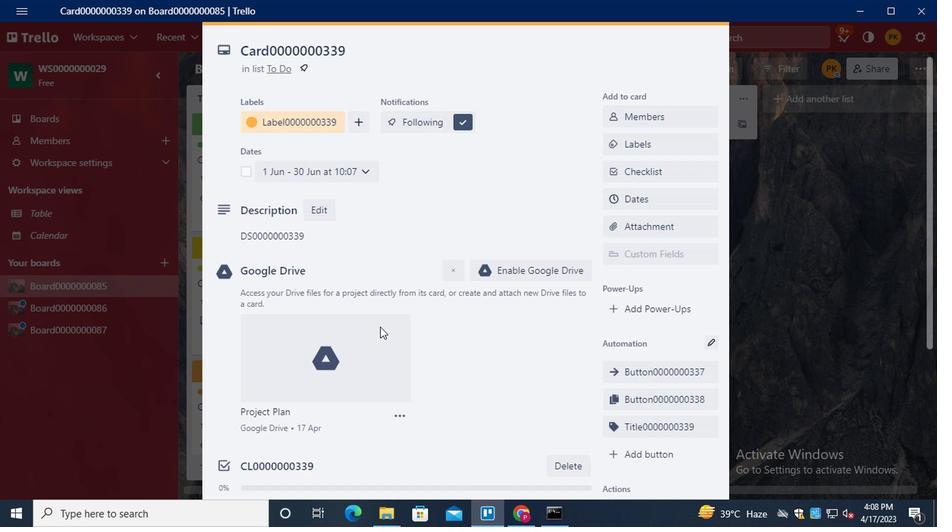 
Action: Key pressed <Key.f8>
Screenshot: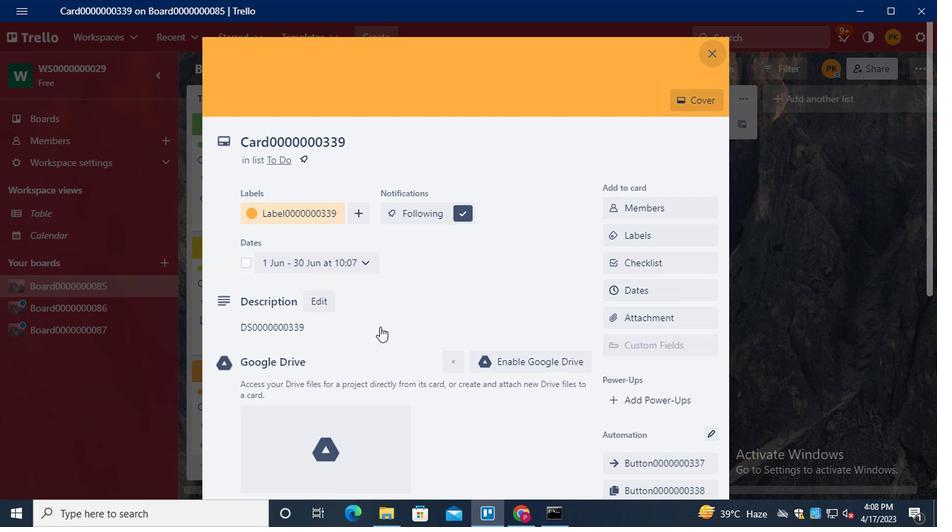 
